 Task: Toggle the run silent.
Action: Mouse moved to (22, 573)
Screenshot: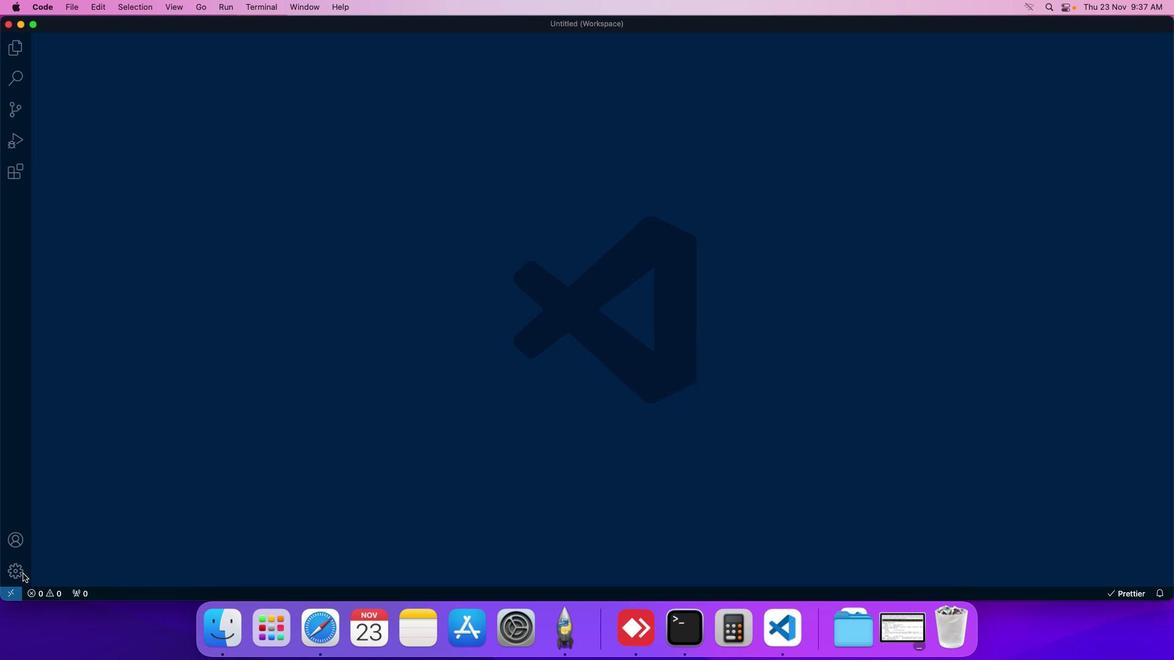 
Action: Mouse pressed left at (22, 573)
Screenshot: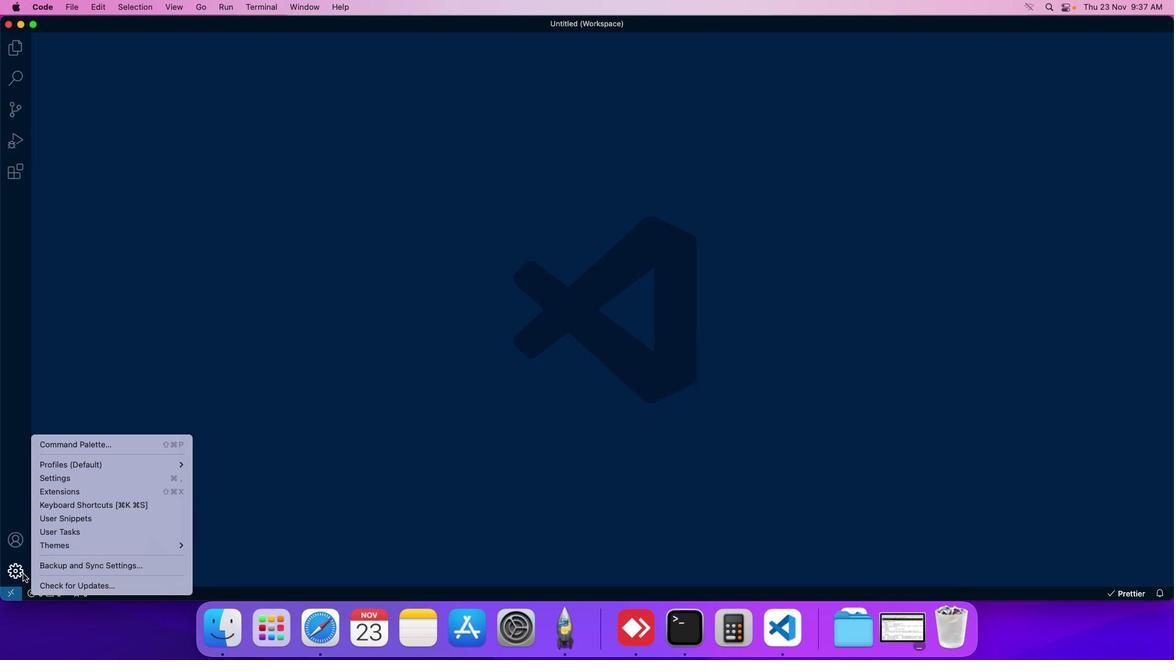 
Action: Mouse moved to (55, 479)
Screenshot: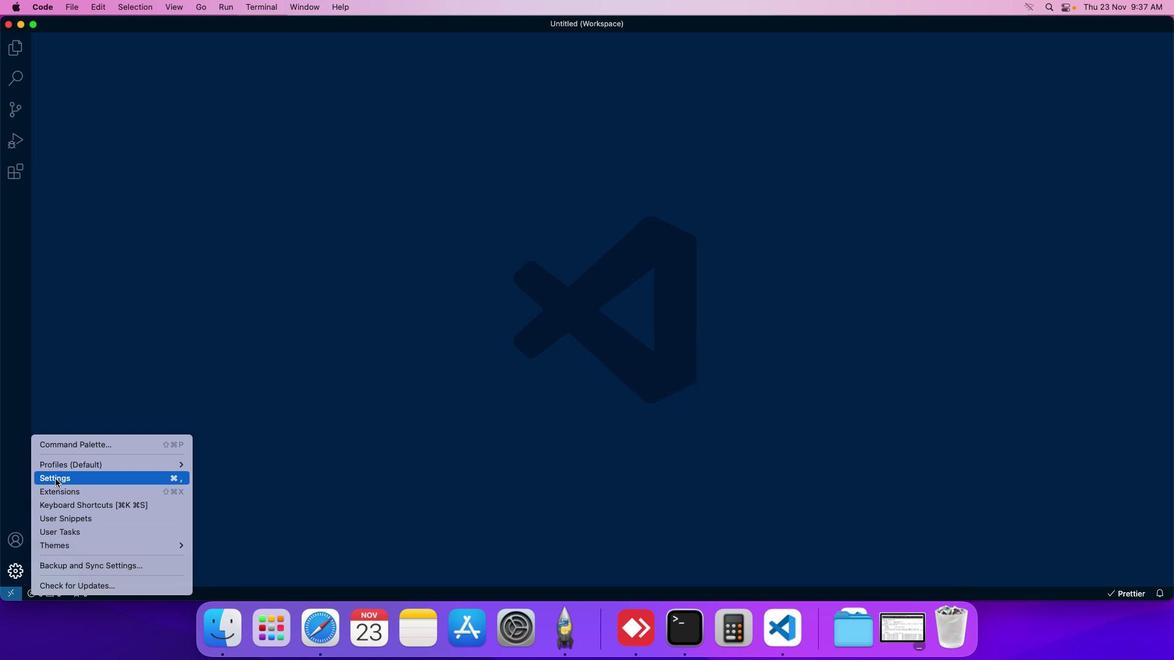 
Action: Mouse pressed left at (55, 479)
Screenshot: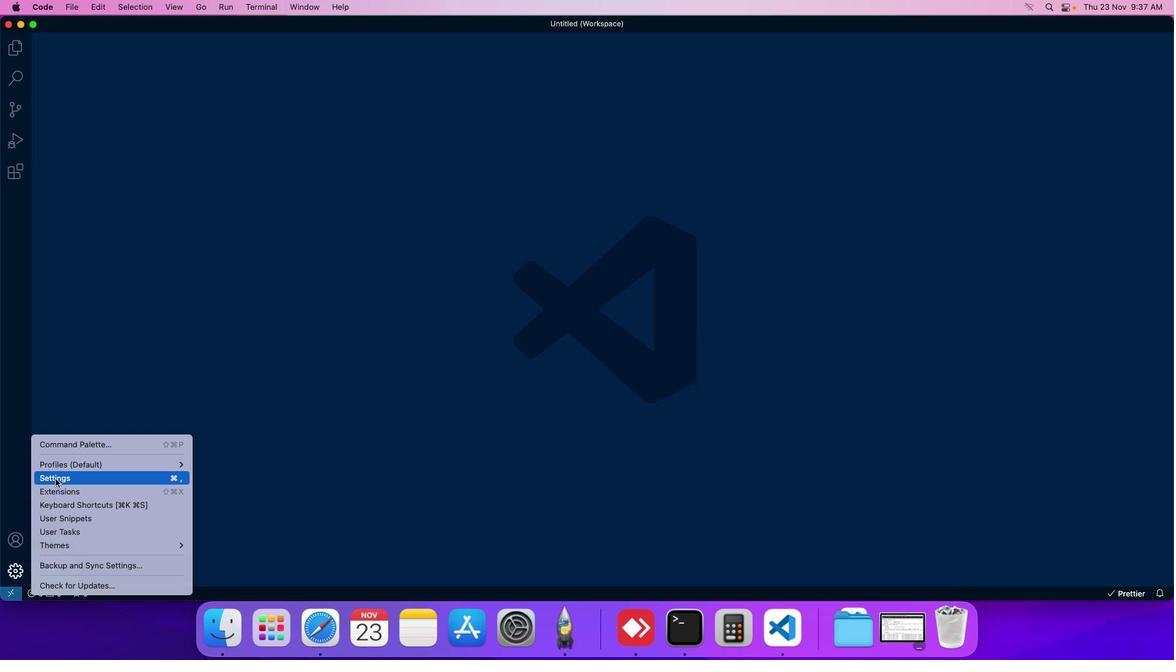 
Action: Mouse moved to (288, 92)
Screenshot: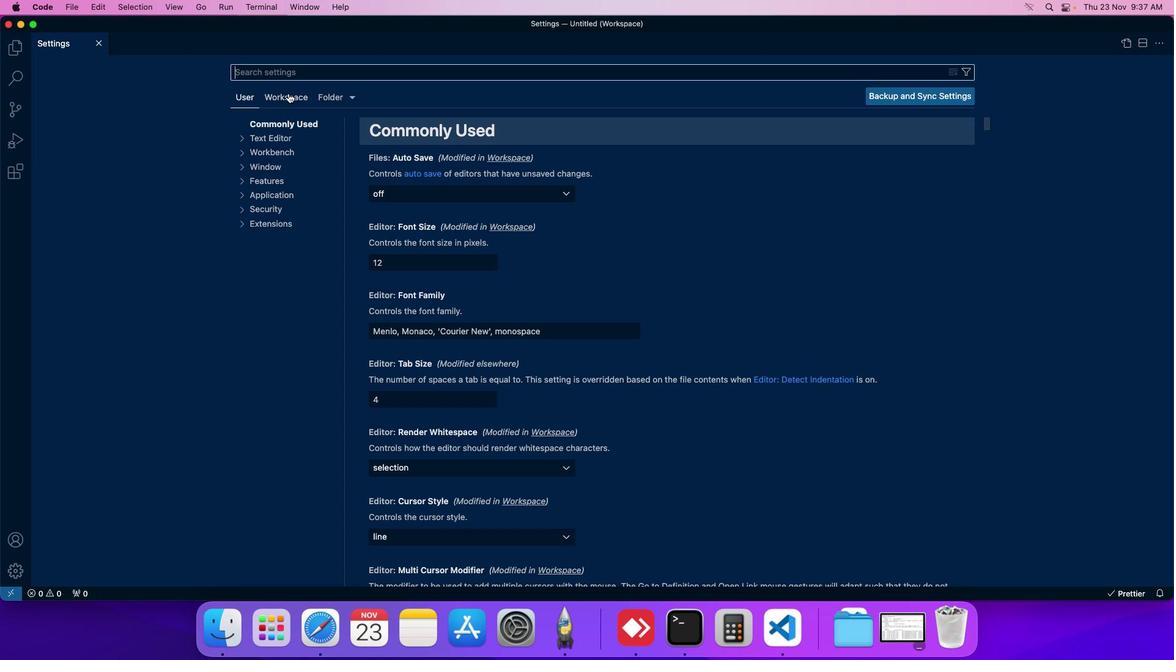 
Action: Mouse pressed left at (288, 92)
Screenshot: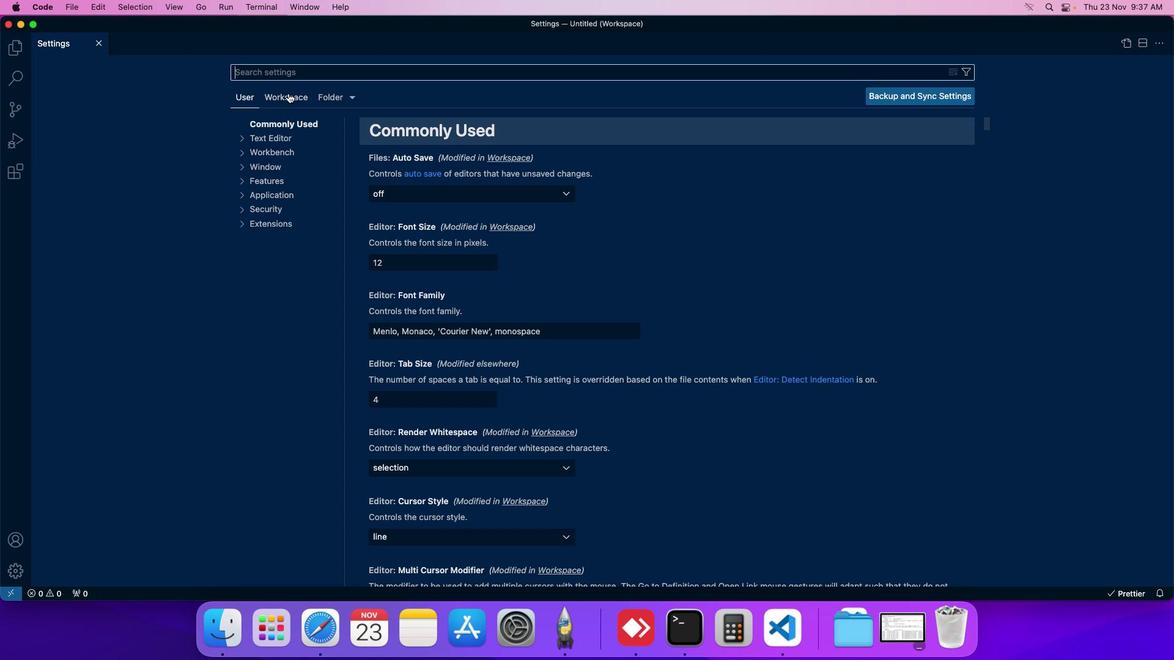 
Action: Mouse moved to (262, 211)
Screenshot: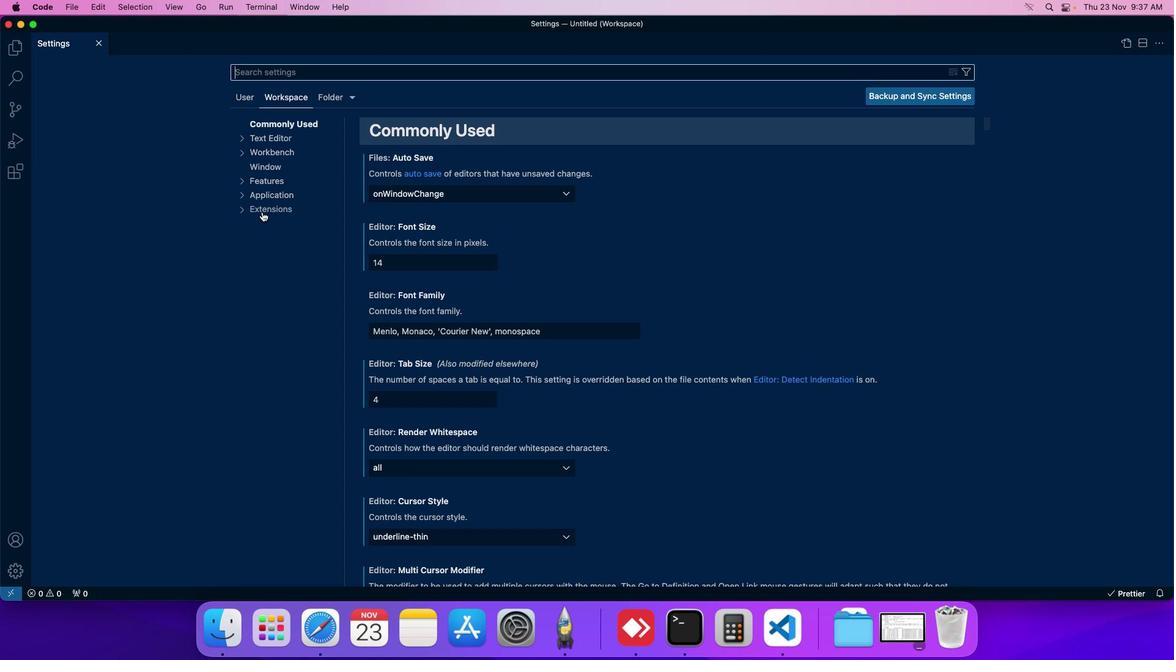 
Action: Mouse pressed left at (262, 211)
Screenshot: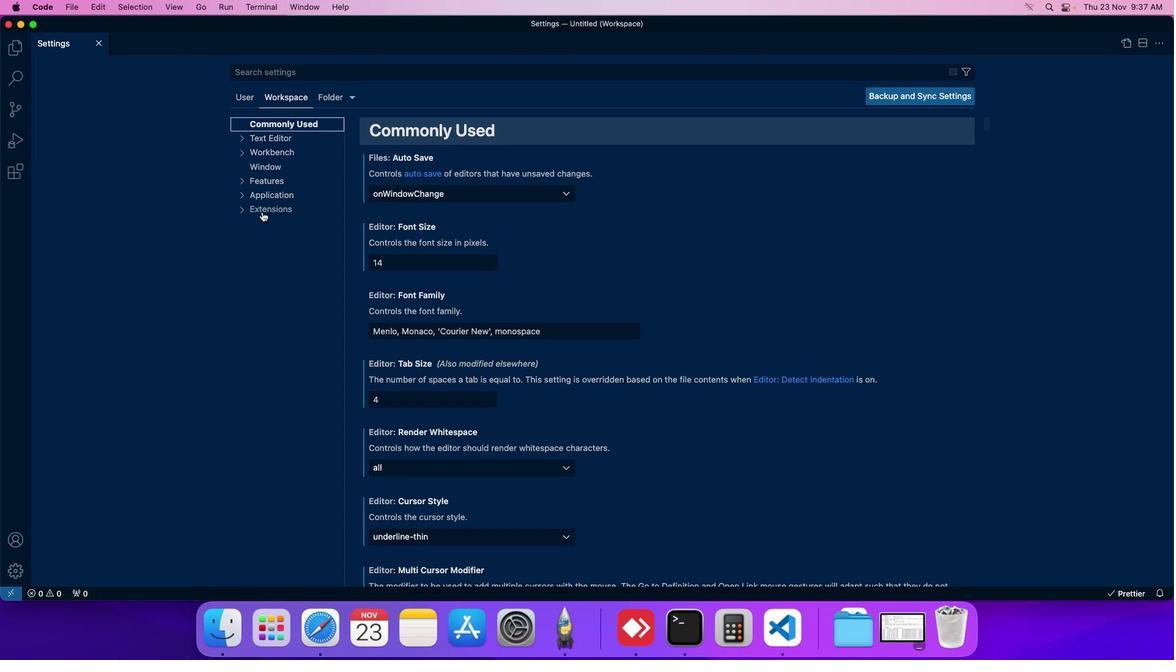 
Action: Mouse moved to (275, 424)
Screenshot: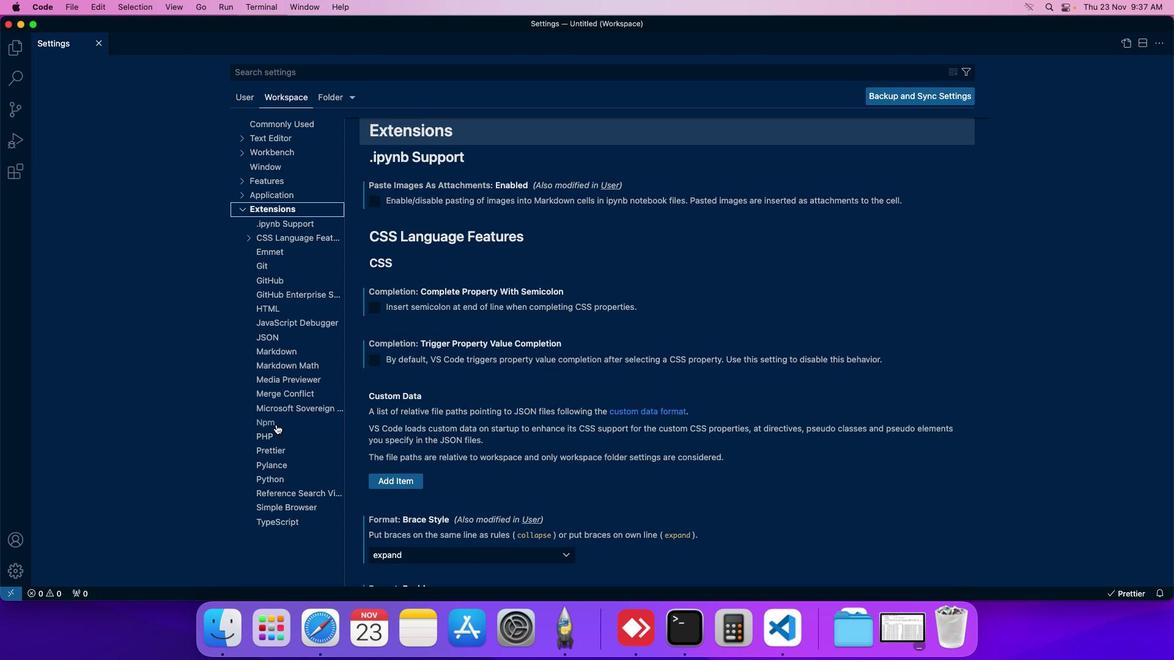 
Action: Mouse pressed left at (275, 424)
Screenshot: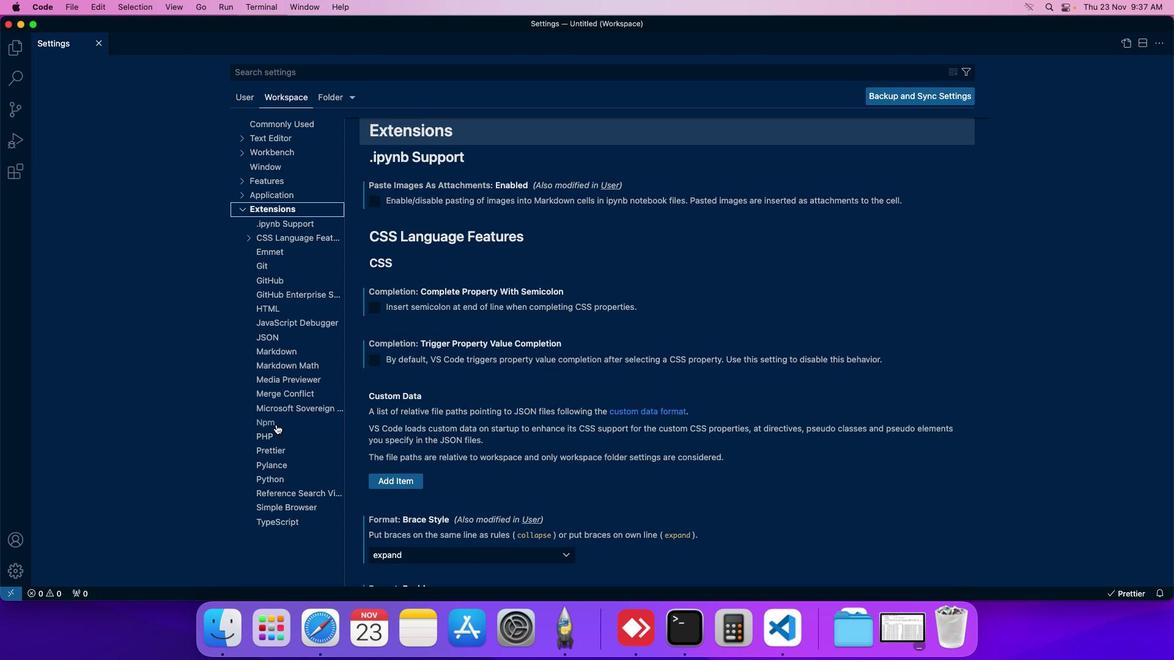 
Action: Mouse moved to (404, 362)
Screenshot: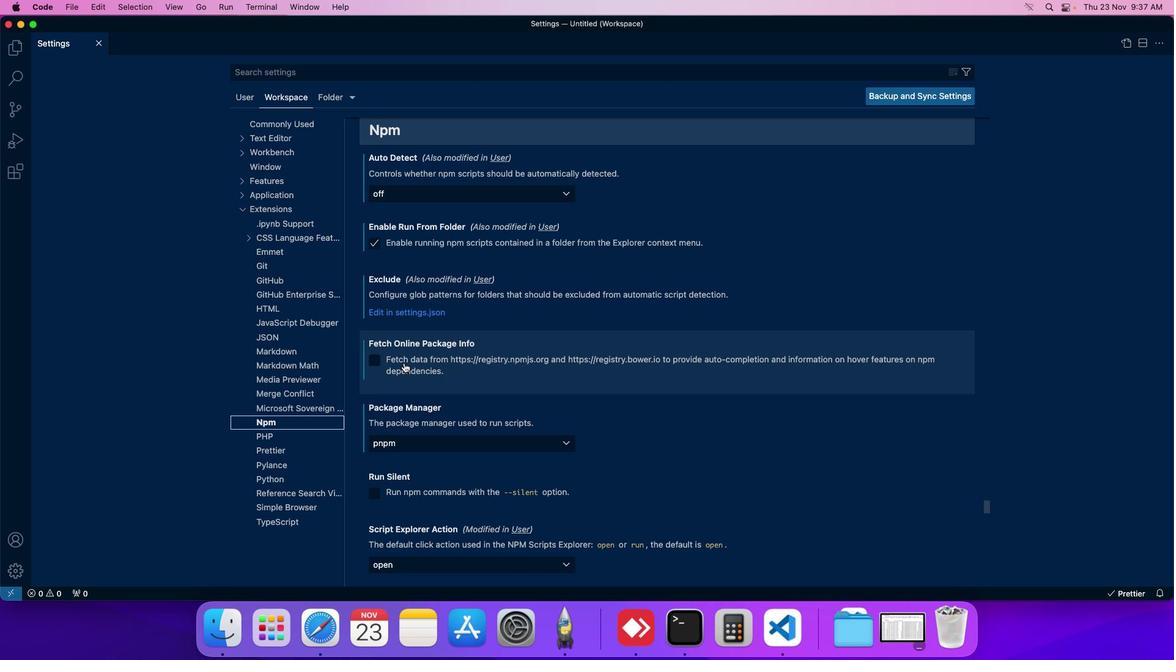 
Action: Mouse scrolled (404, 362) with delta (0, 0)
Screenshot: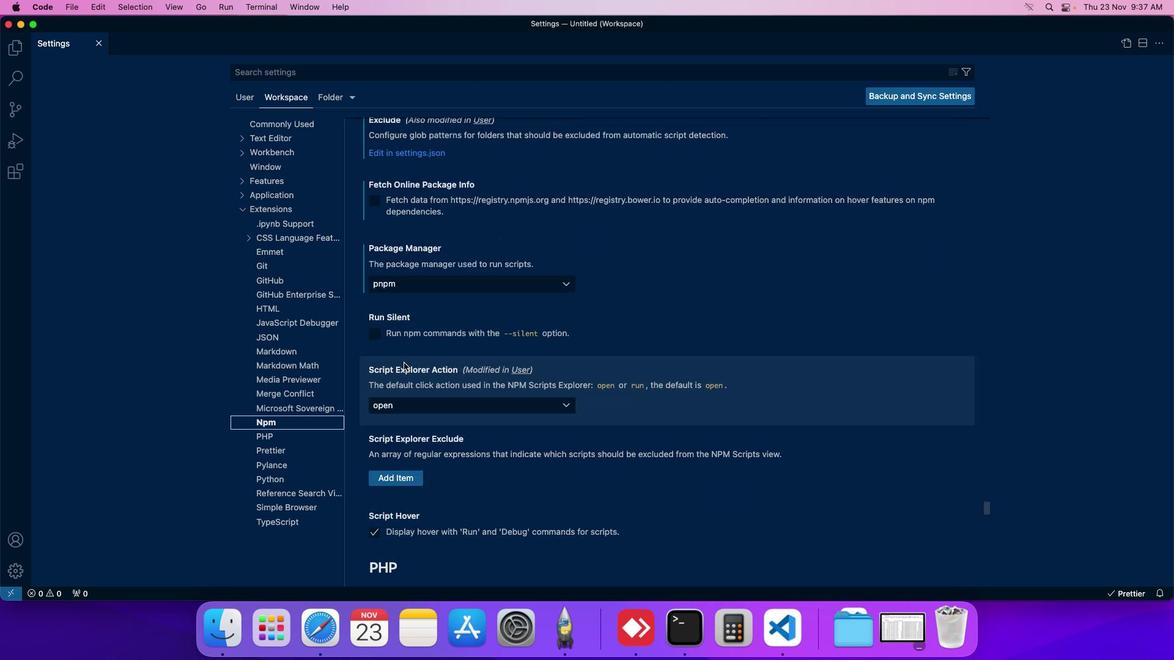 
Action: Mouse moved to (374, 333)
Screenshot: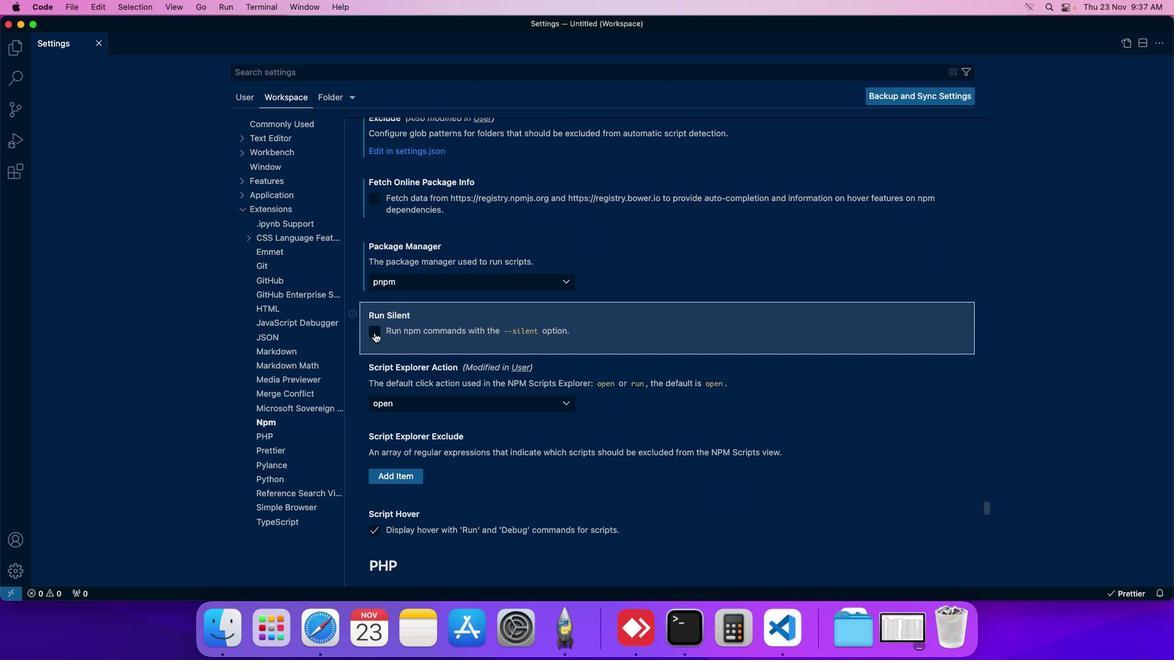 
Action: Mouse pressed left at (374, 333)
Screenshot: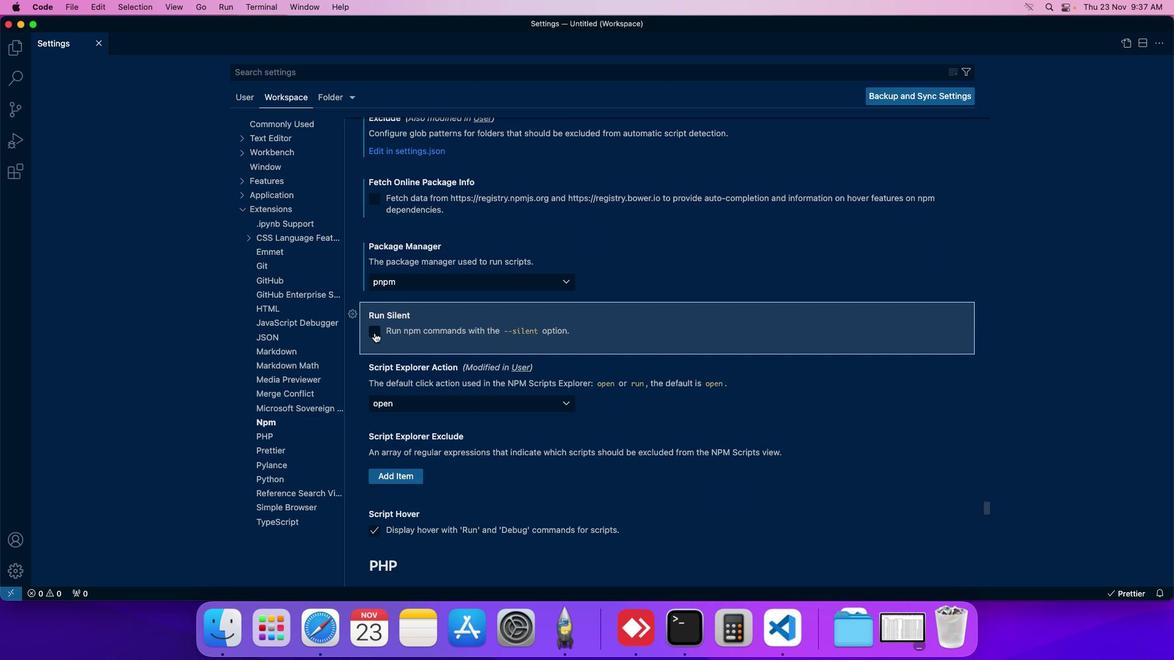 
Action: Mouse moved to (382, 337)
Screenshot: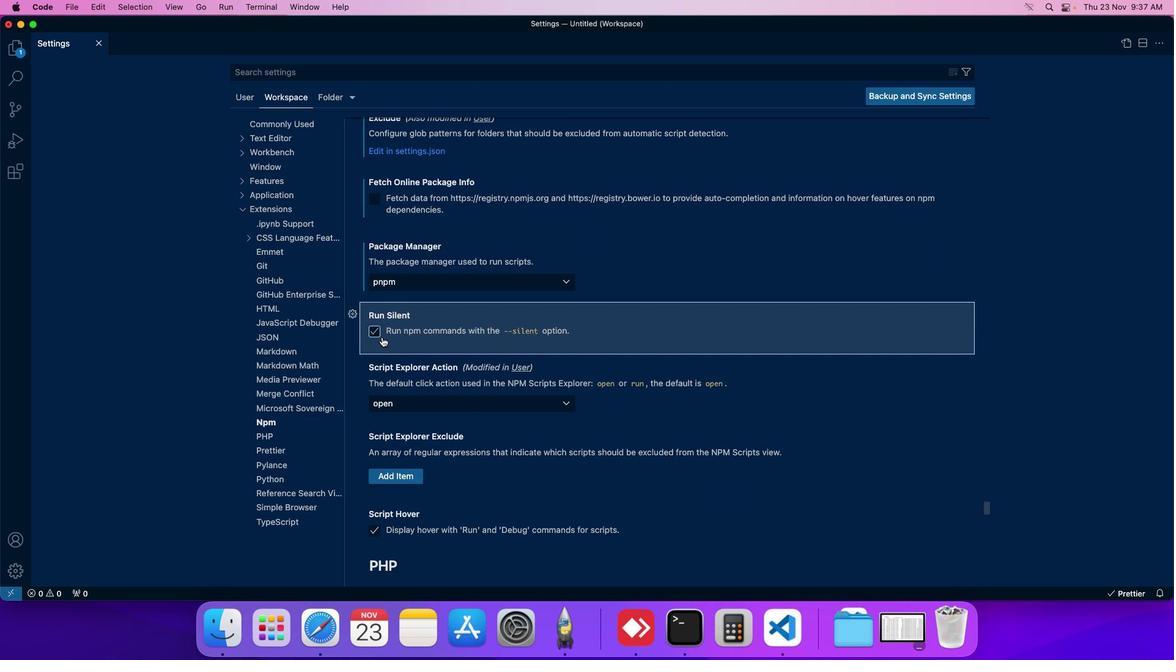 
